 Task: Print slide 1 and 3 only.
Action: Mouse moved to (80, 83)
Screenshot: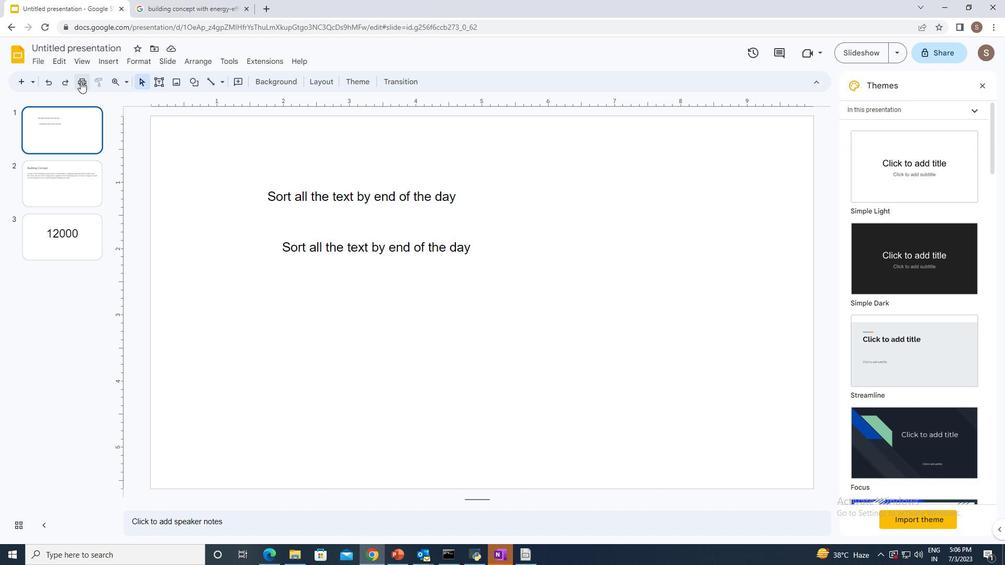 
Action: Mouse pressed left at (80, 83)
Screenshot: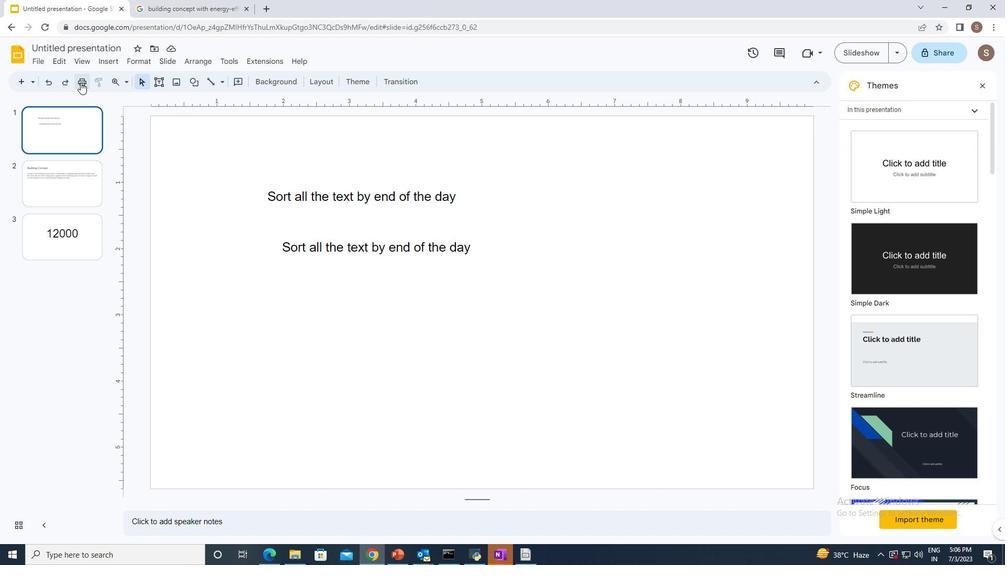 
Action: Mouse moved to (768, 110)
Screenshot: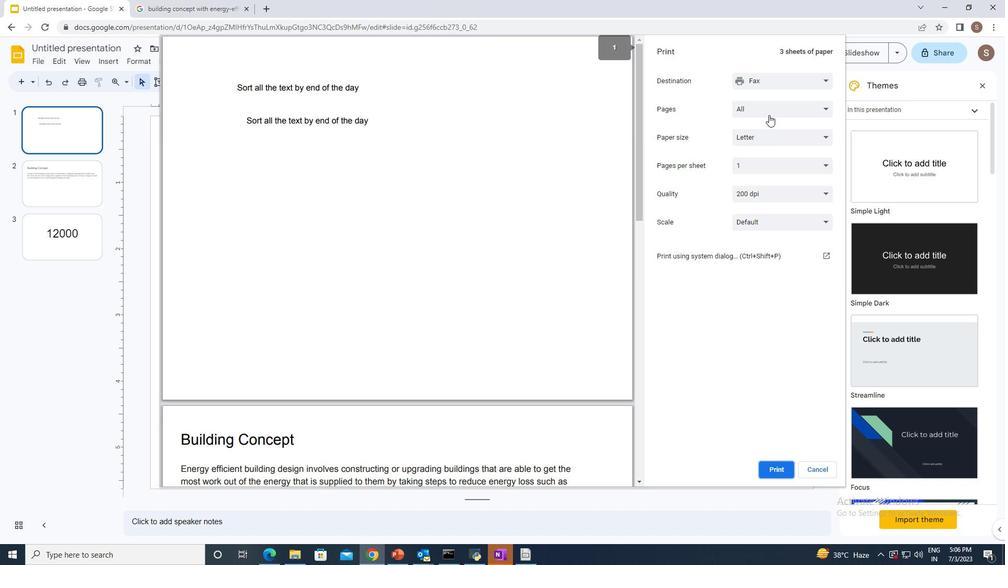 
Action: Mouse pressed left at (768, 110)
Screenshot: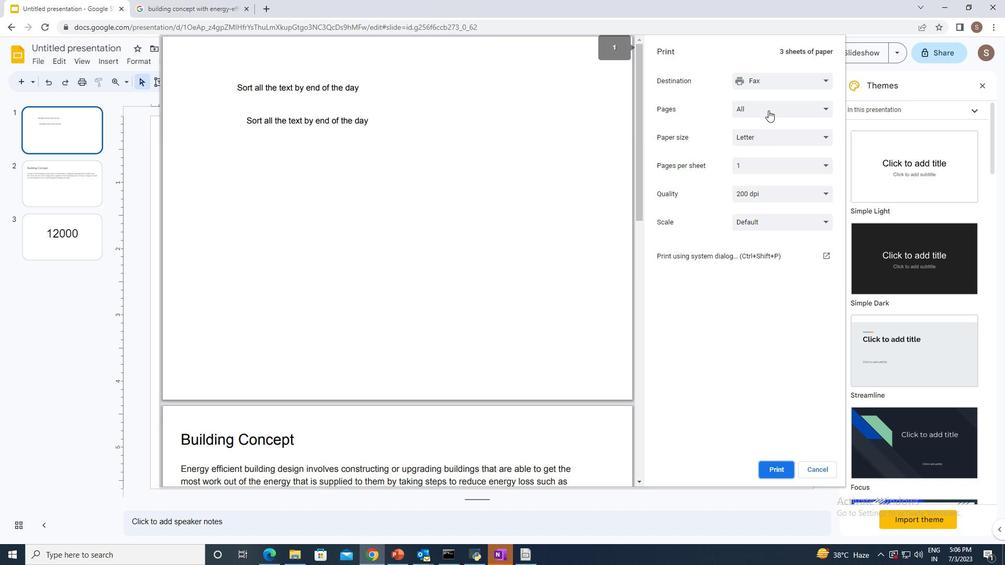 
Action: Mouse moved to (753, 146)
Screenshot: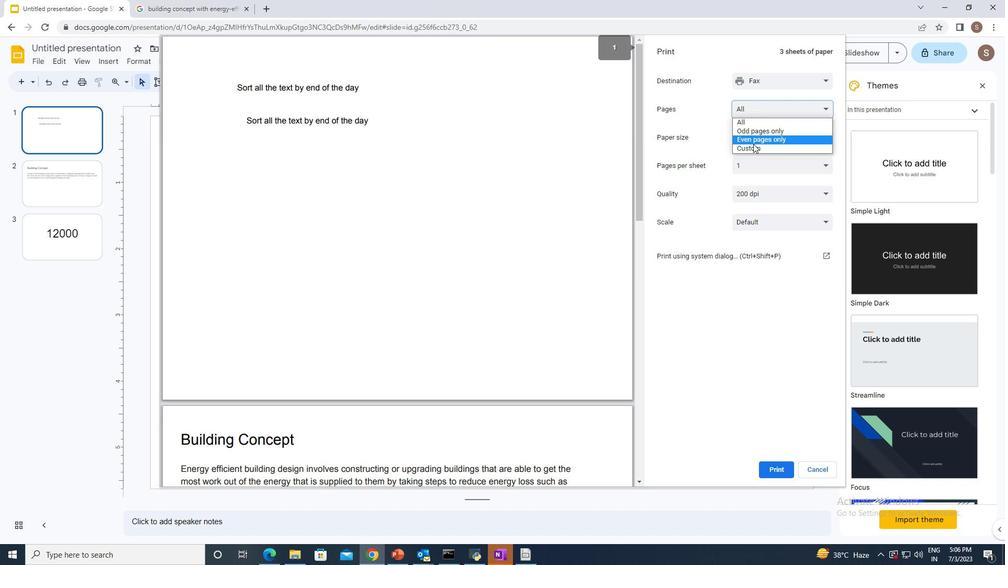 
Action: Mouse pressed left at (753, 146)
Screenshot: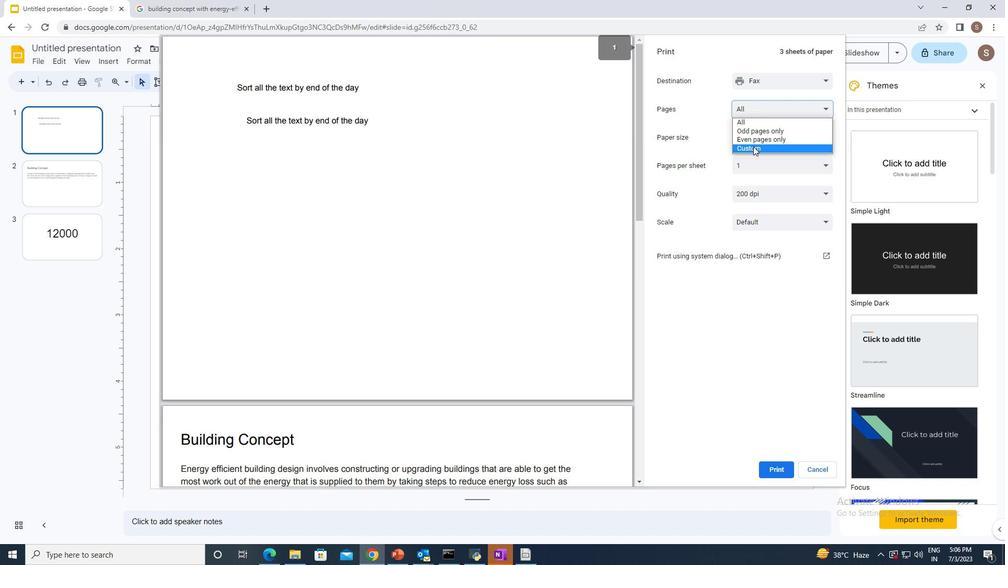 
Action: Mouse moved to (751, 132)
Screenshot: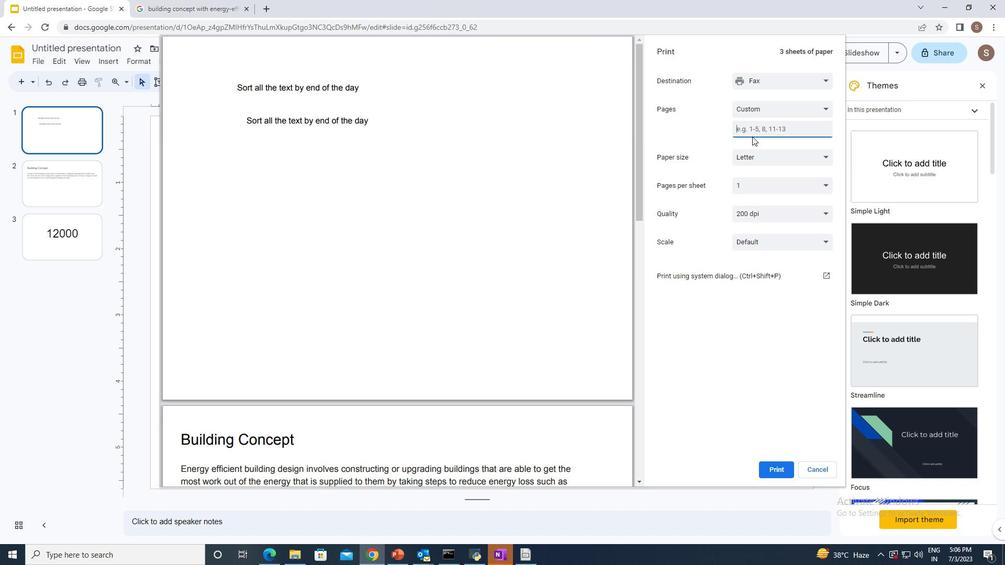 
Action: Mouse pressed left at (751, 132)
Screenshot: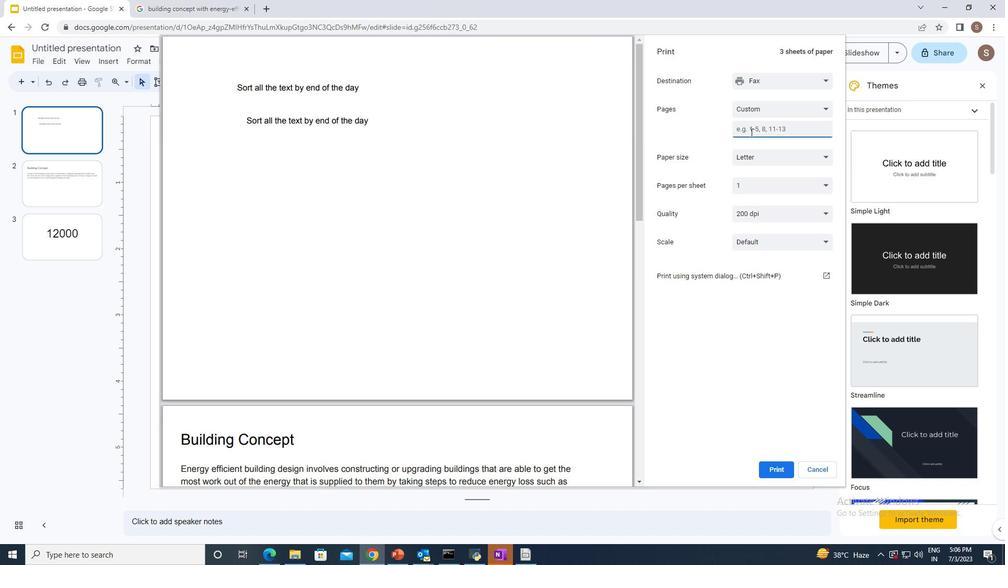 
Action: Key pressed 1,3
Screenshot: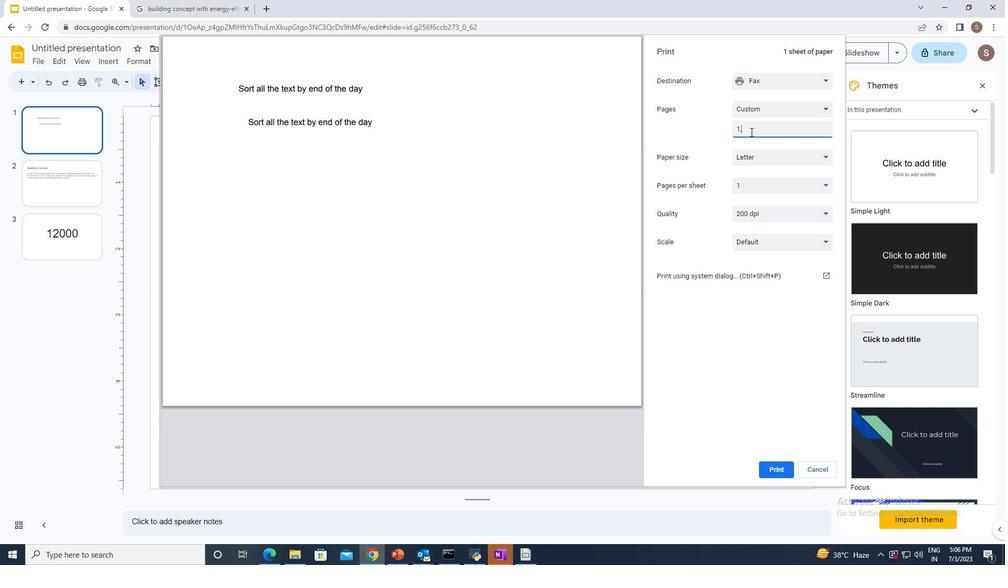 
Action: Mouse moved to (769, 472)
Screenshot: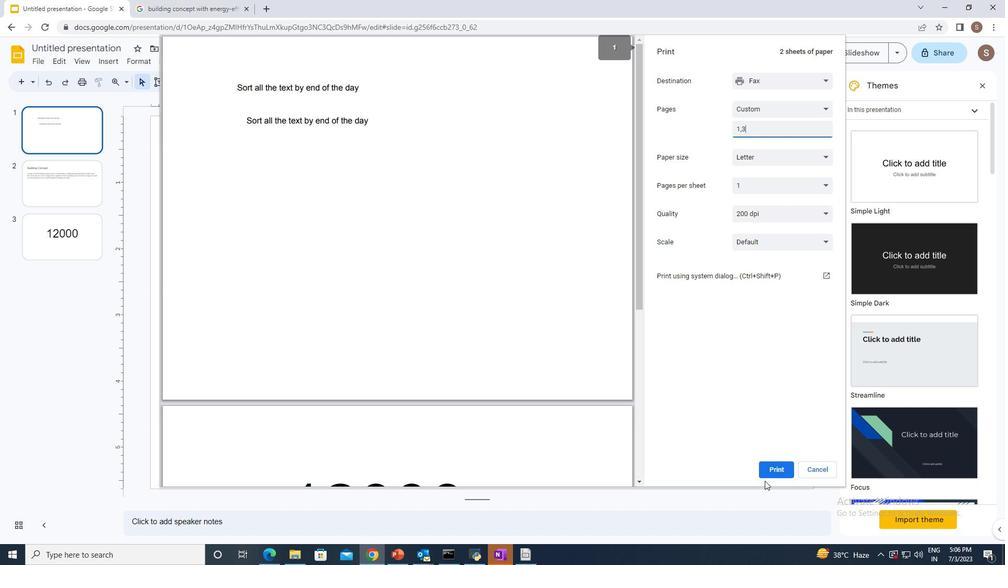
Action: Mouse pressed left at (769, 472)
Screenshot: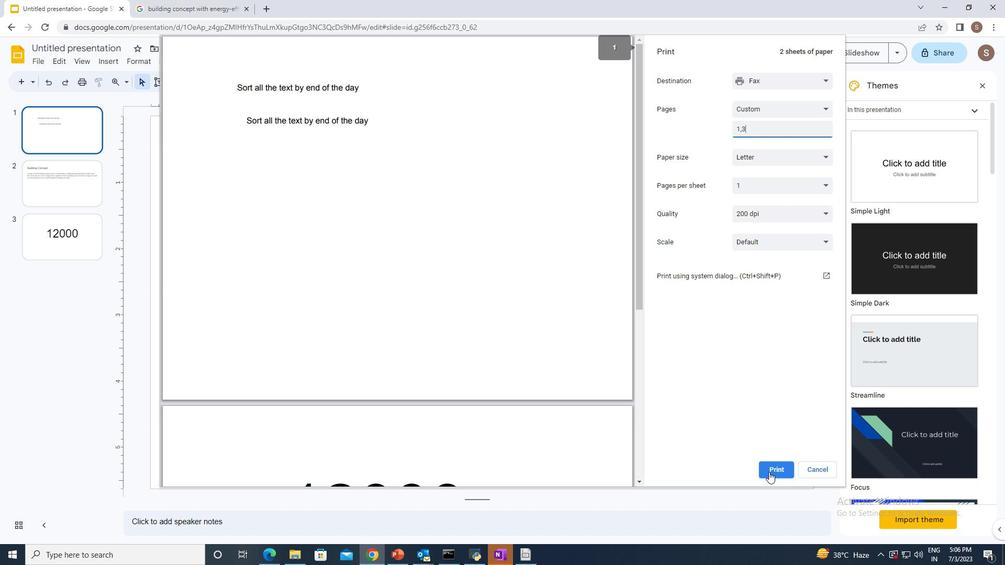 
